Task: Sort the products in the category "Bottles & Formula" by price (lowest first).
Action: Mouse moved to (282, 147)
Screenshot: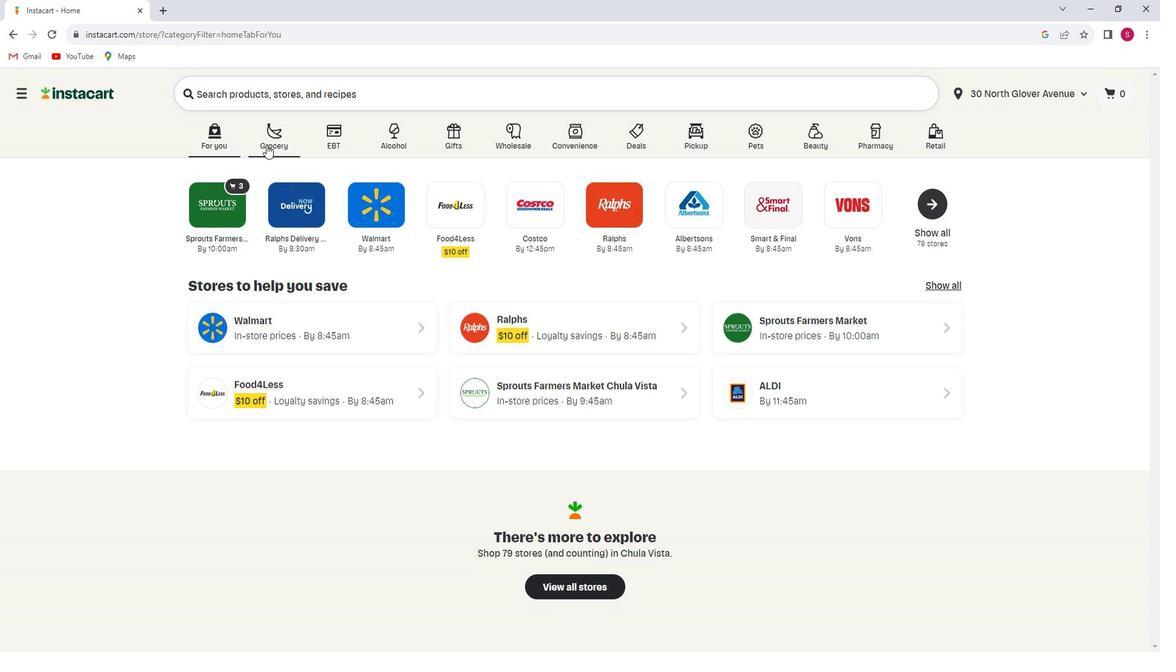 
Action: Mouse pressed left at (282, 147)
Screenshot: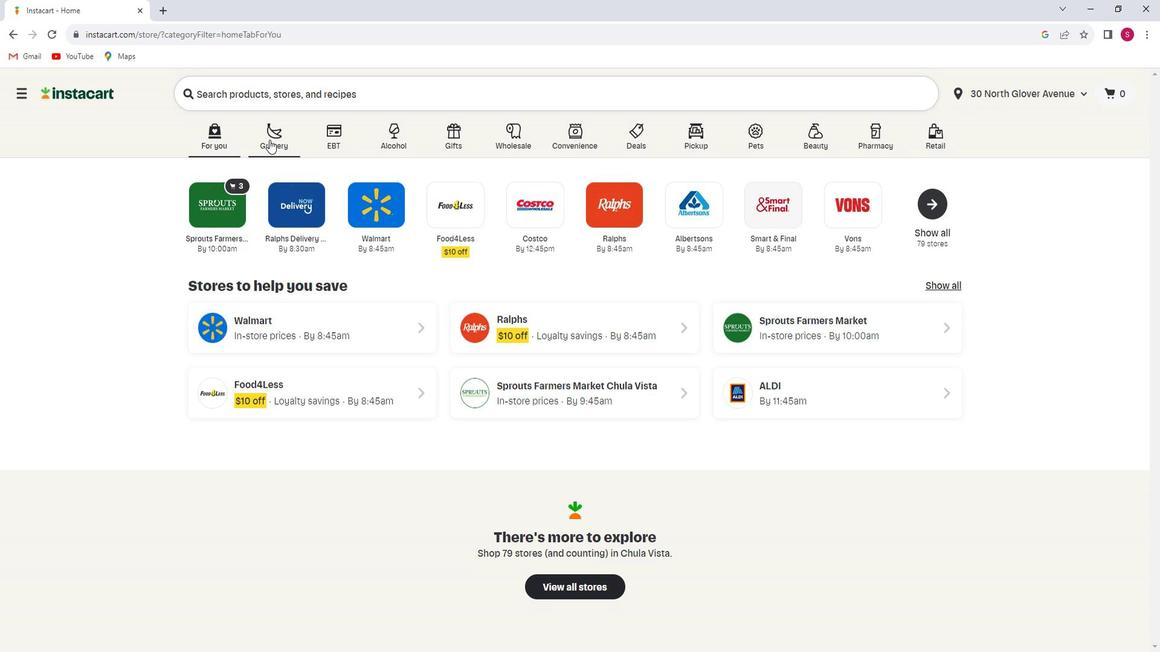 
Action: Mouse moved to (276, 379)
Screenshot: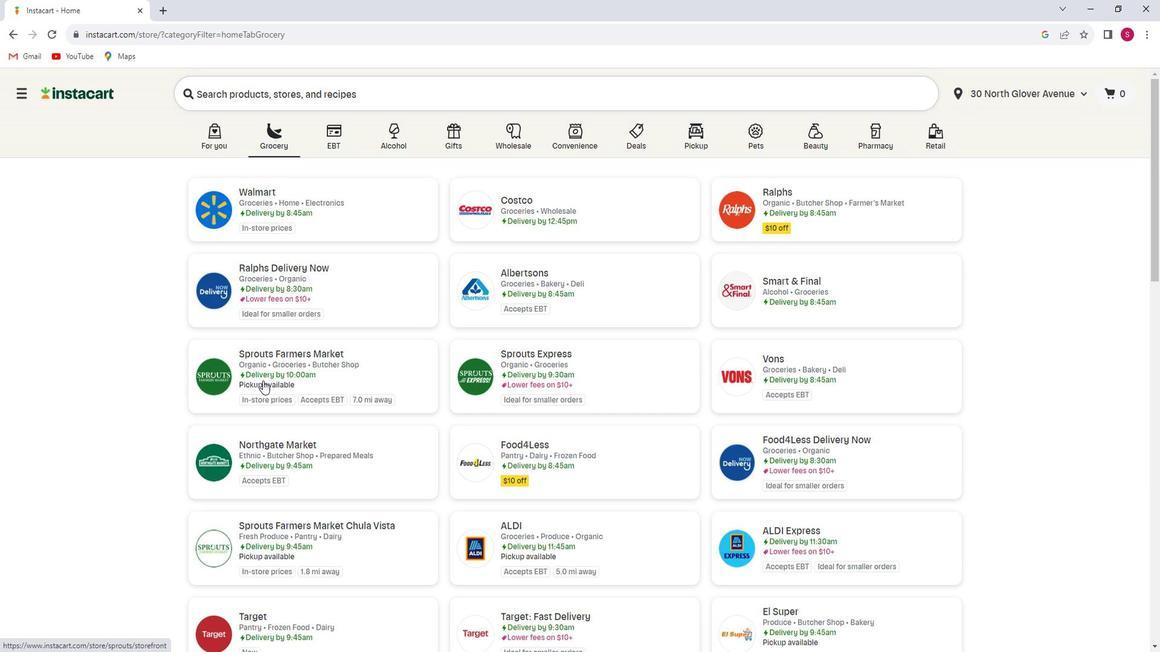 
Action: Mouse pressed left at (276, 379)
Screenshot: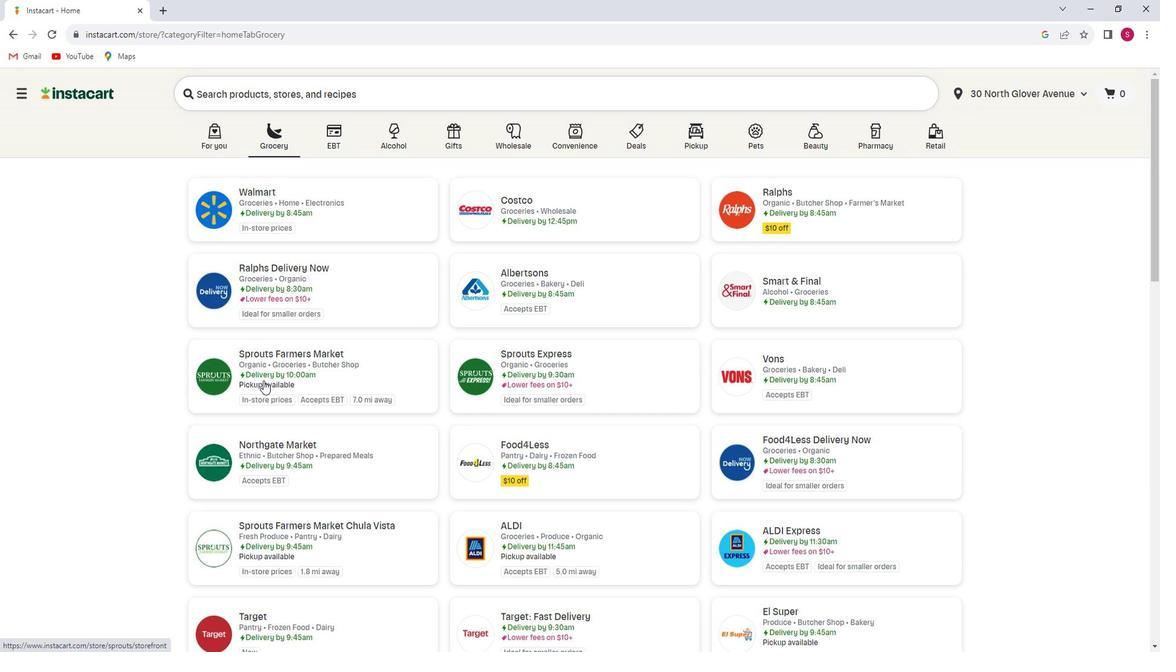 
Action: Mouse moved to (84, 421)
Screenshot: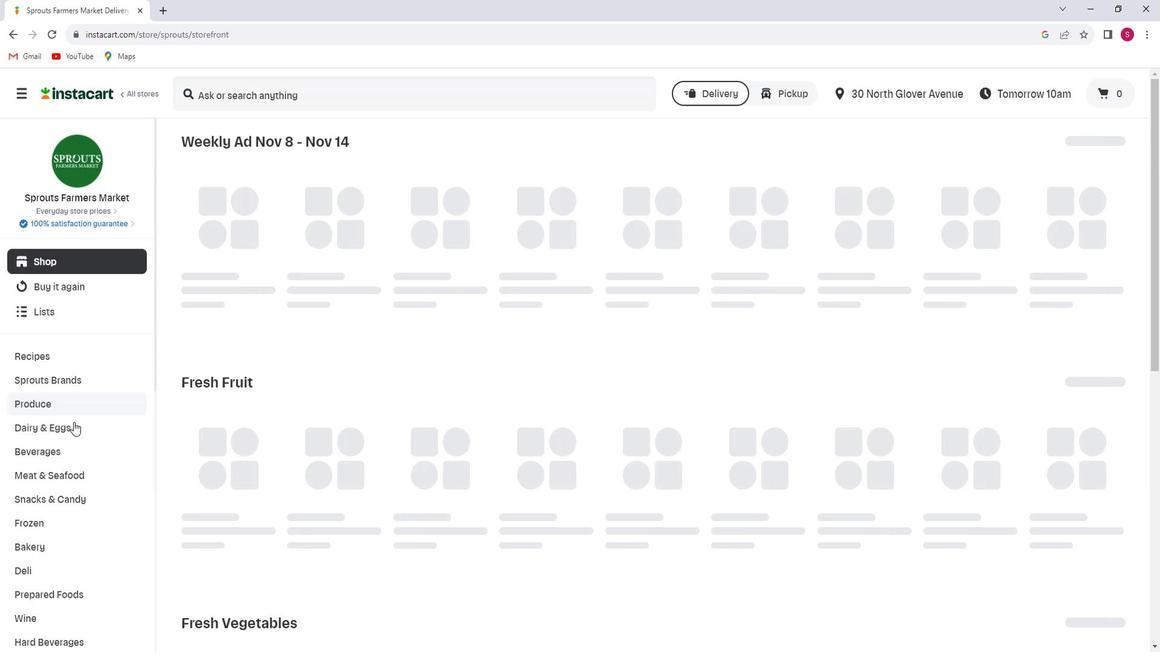 
Action: Mouse scrolled (84, 420) with delta (0, 0)
Screenshot: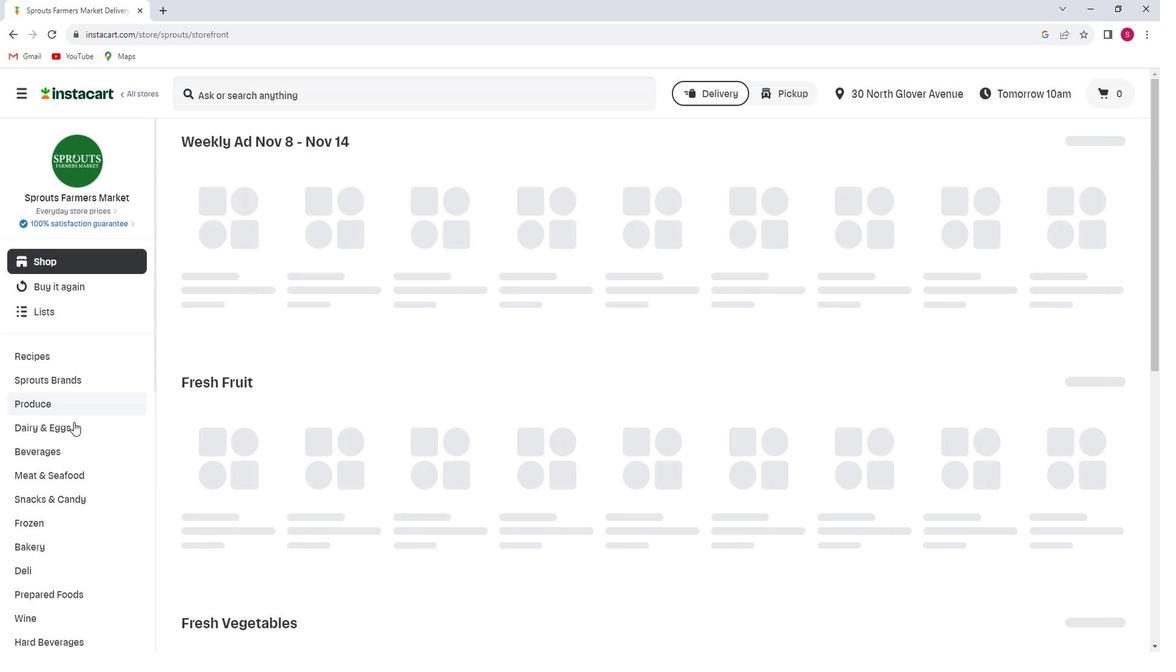 
Action: Mouse scrolled (84, 420) with delta (0, 0)
Screenshot: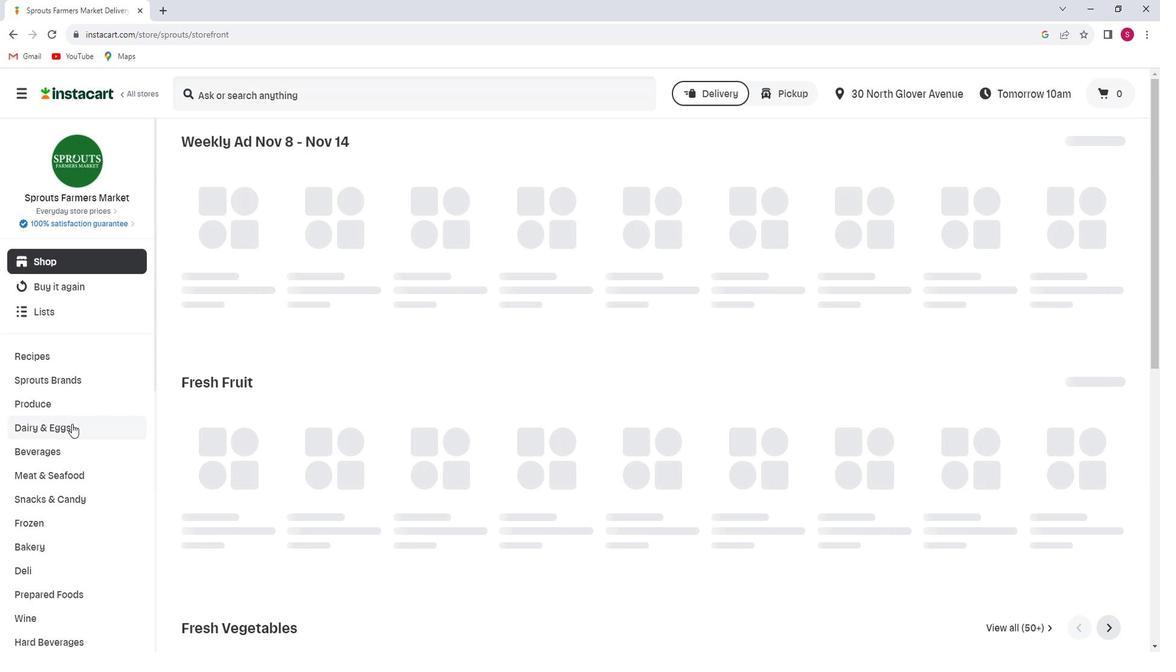 
Action: Mouse scrolled (84, 420) with delta (0, 0)
Screenshot: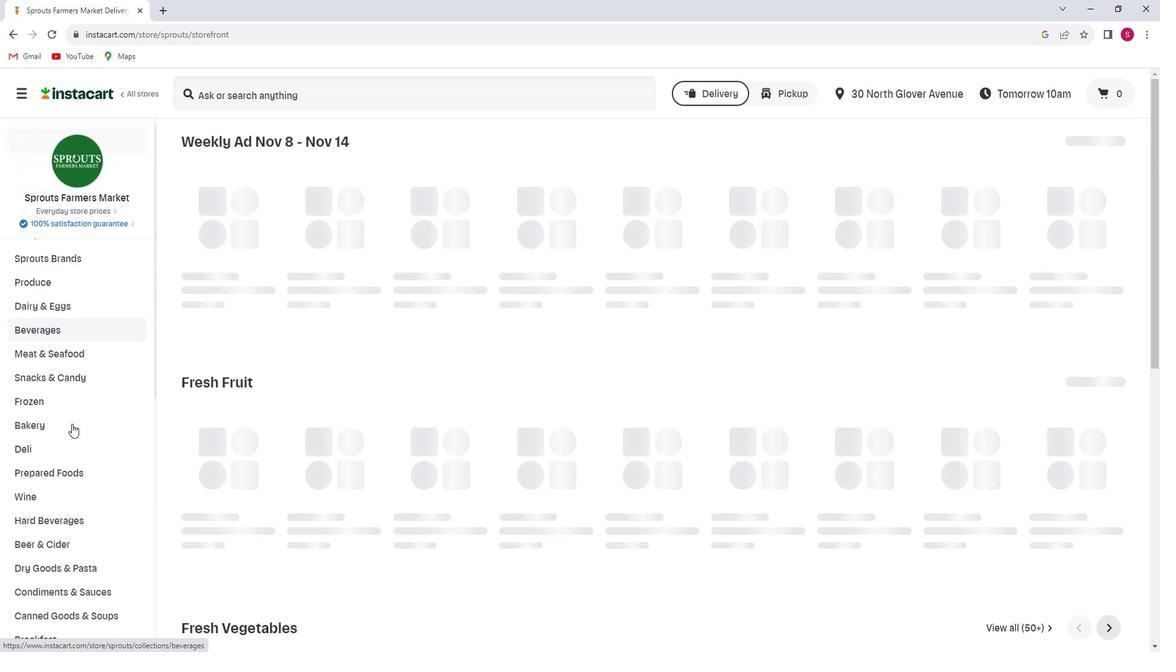 
Action: Mouse scrolled (84, 420) with delta (0, 0)
Screenshot: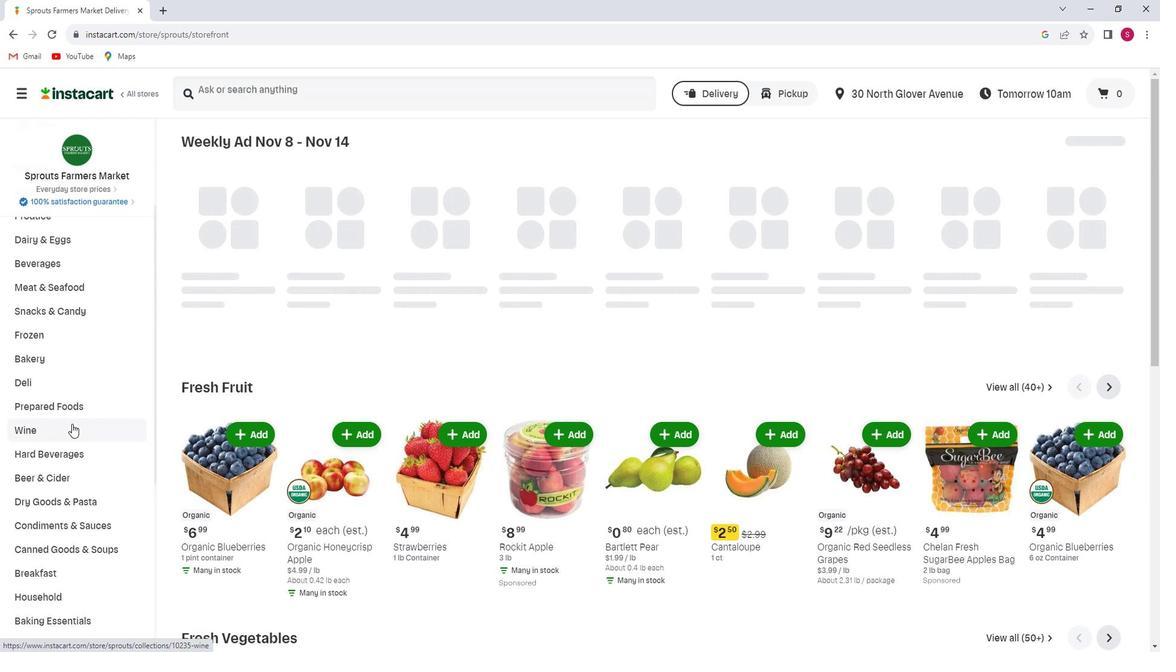 
Action: Mouse scrolled (84, 420) with delta (0, 0)
Screenshot: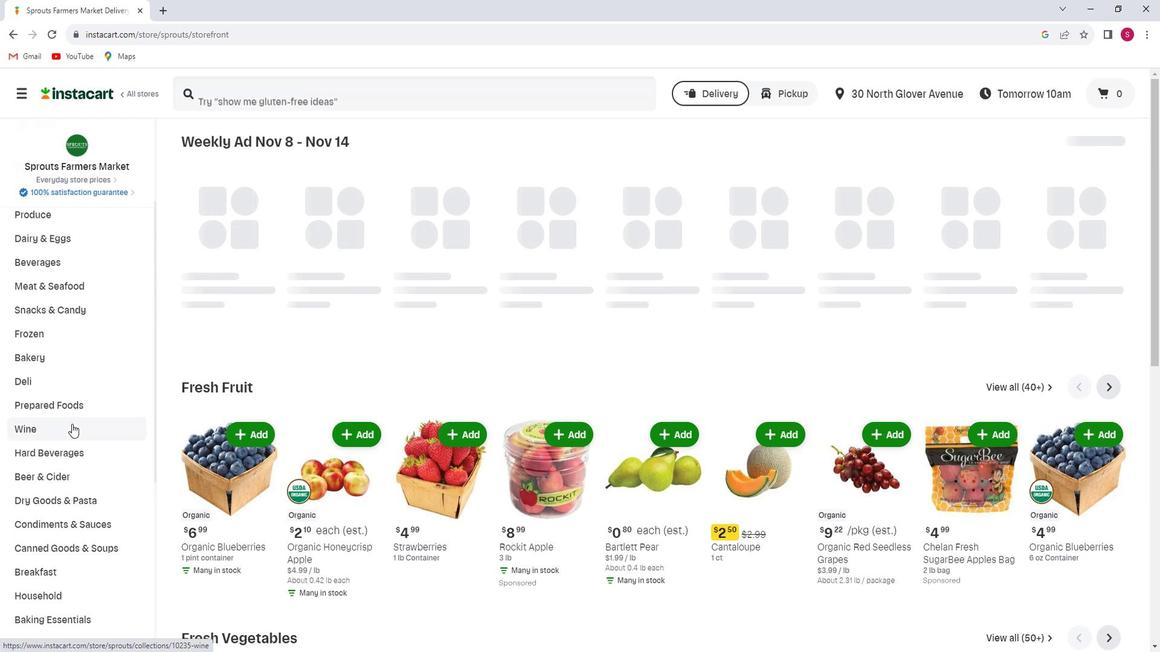 
Action: Mouse scrolled (84, 420) with delta (0, 0)
Screenshot: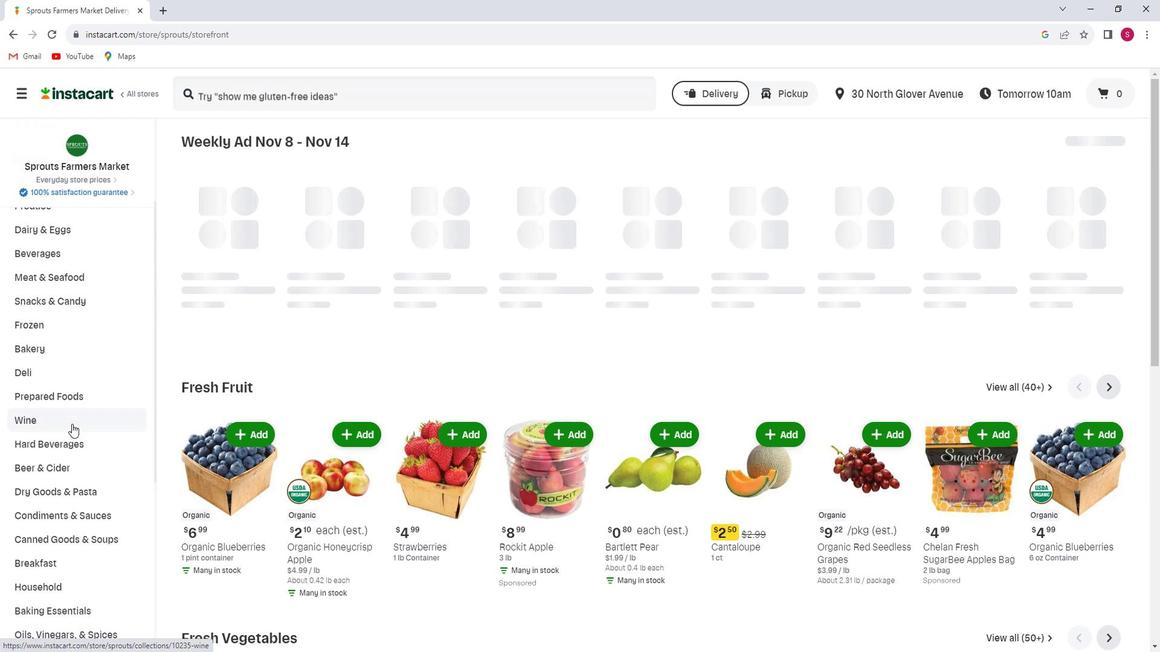 
Action: Mouse scrolled (84, 420) with delta (0, 0)
Screenshot: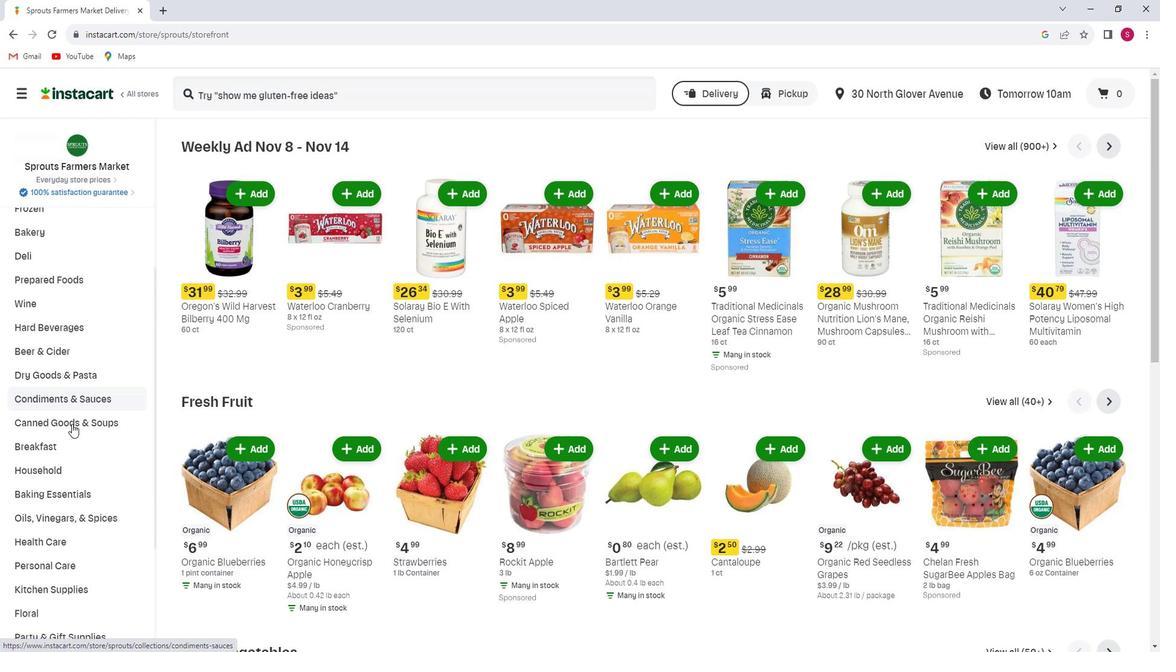 
Action: Mouse scrolled (84, 420) with delta (0, 0)
Screenshot: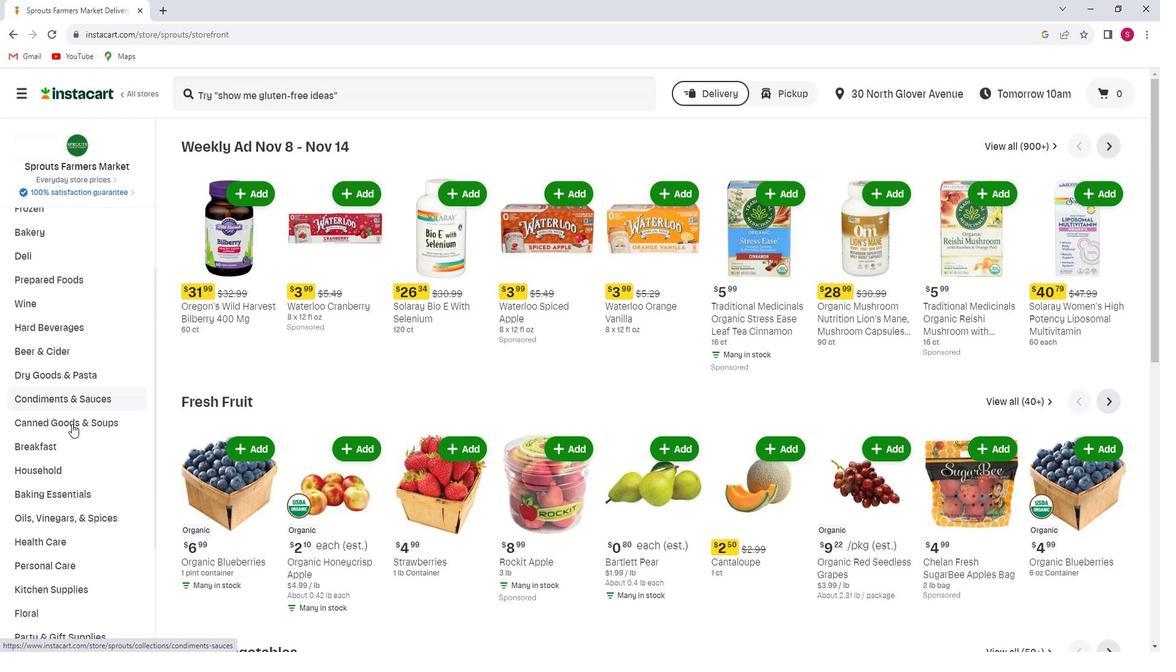 
Action: Mouse moved to (84, 423)
Screenshot: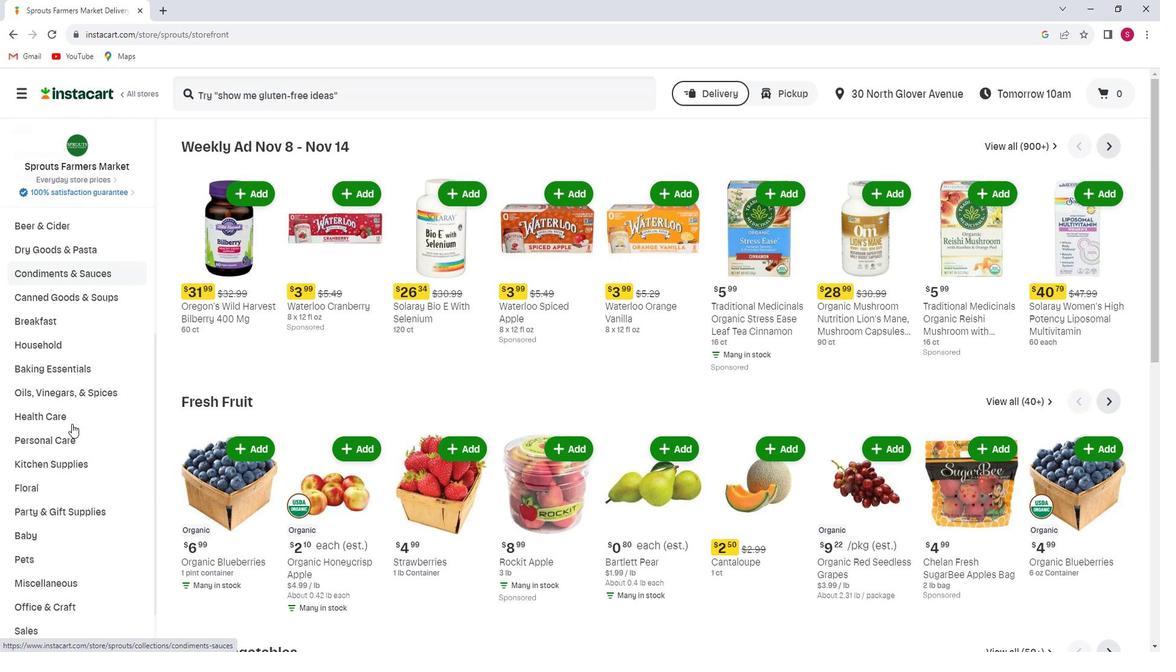 
Action: Mouse scrolled (84, 423) with delta (0, 0)
Screenshot: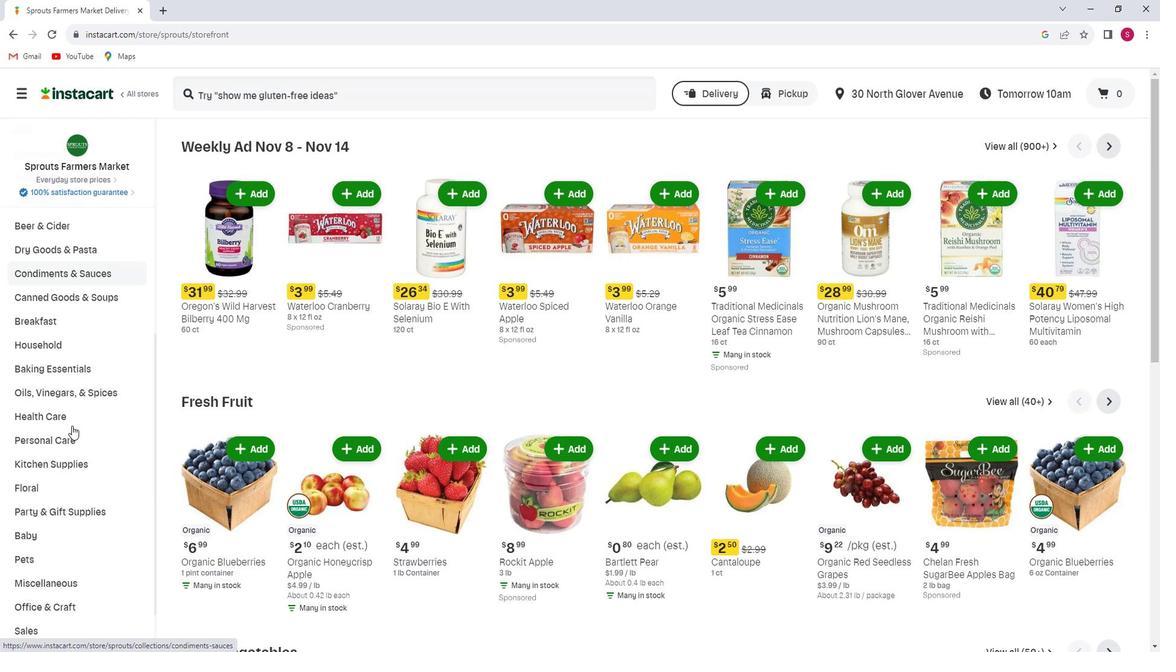 
Action: Mouse moved to (71, 468)
Screenshot: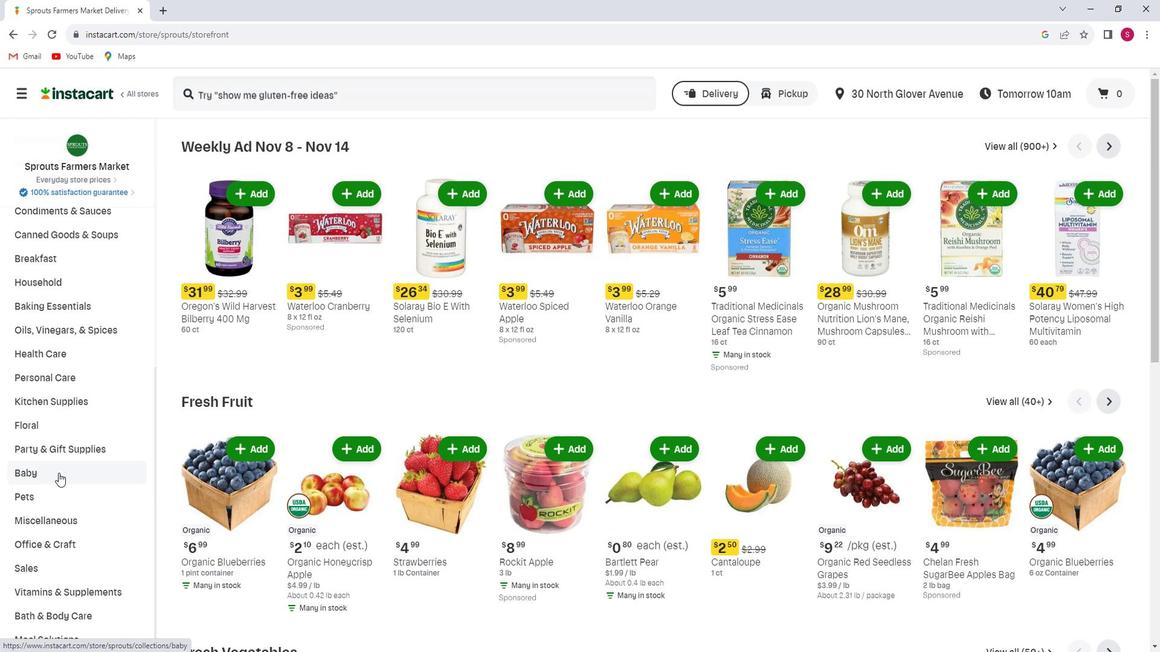 
Action: Mouse pressed left at (71, 468)
Screenshot: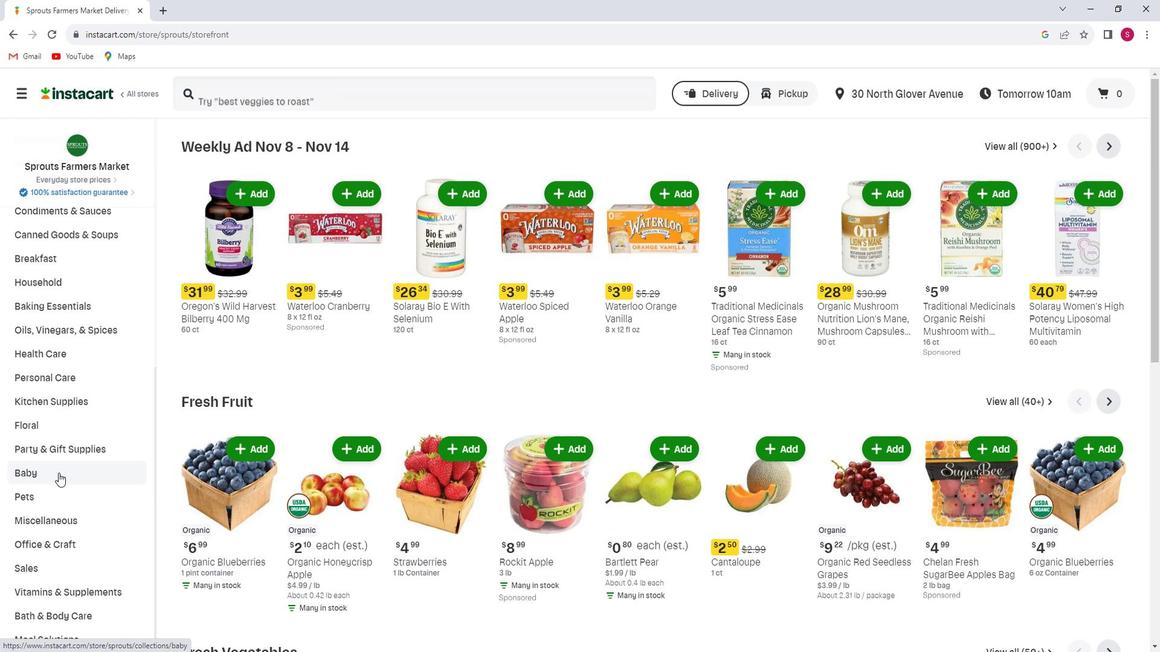 
Action: Mouse moved to (76, 539)
Screenshot: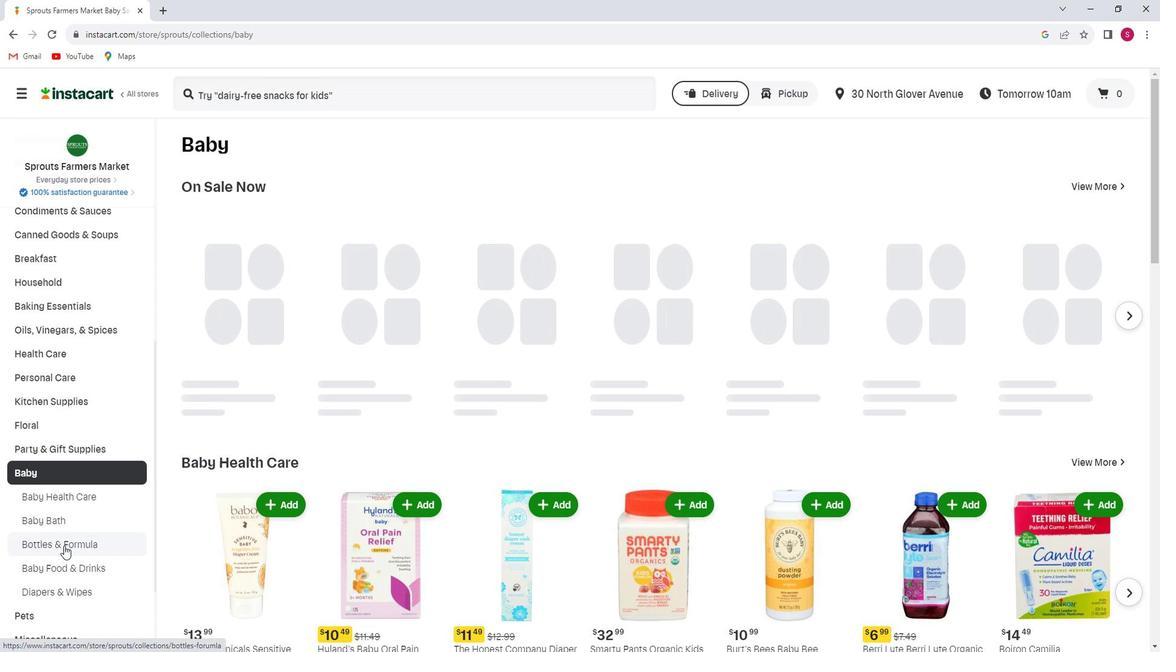 
Action: Mouse pressed left at (76, 539)
Screenshot: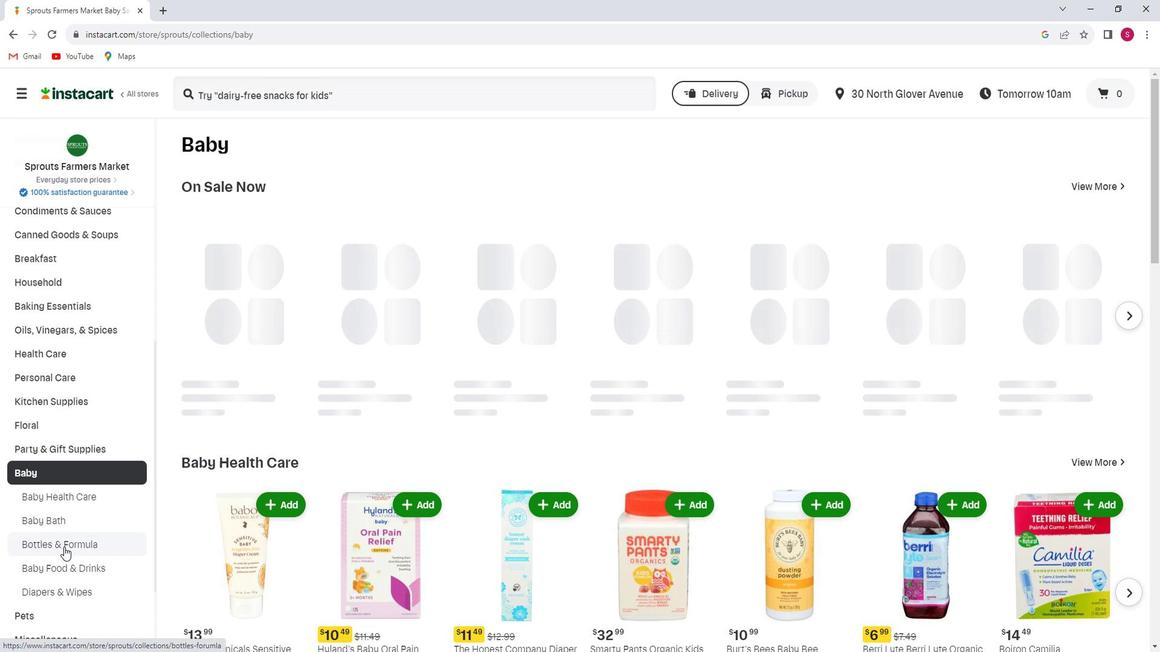 
Action: Mouse moved to (1107, 193)
Screenshot: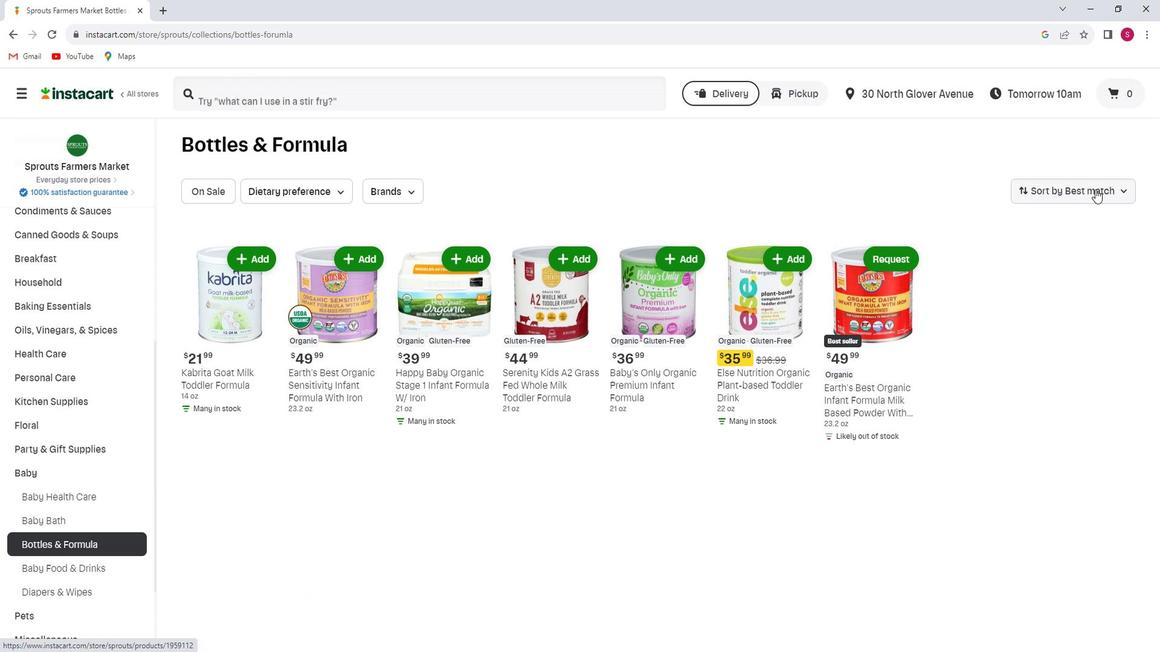 
Action: Mouse pressed left at (1107, 193)
Screenshot: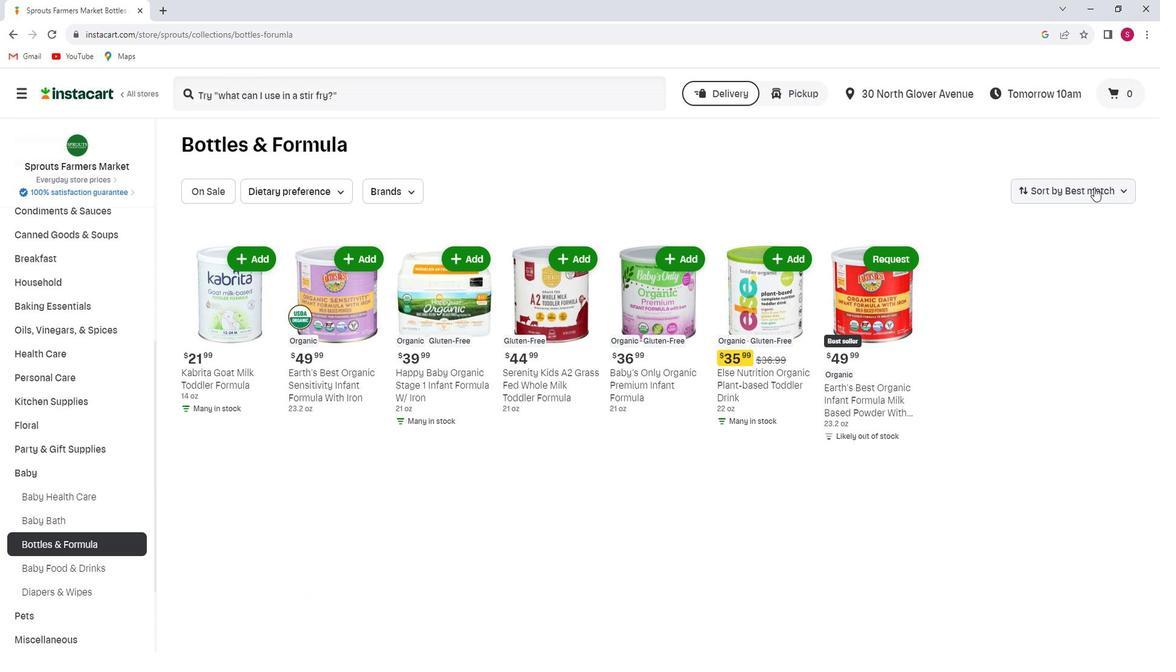 
Action: Mouse moved to (1114, 253)
Screenshot: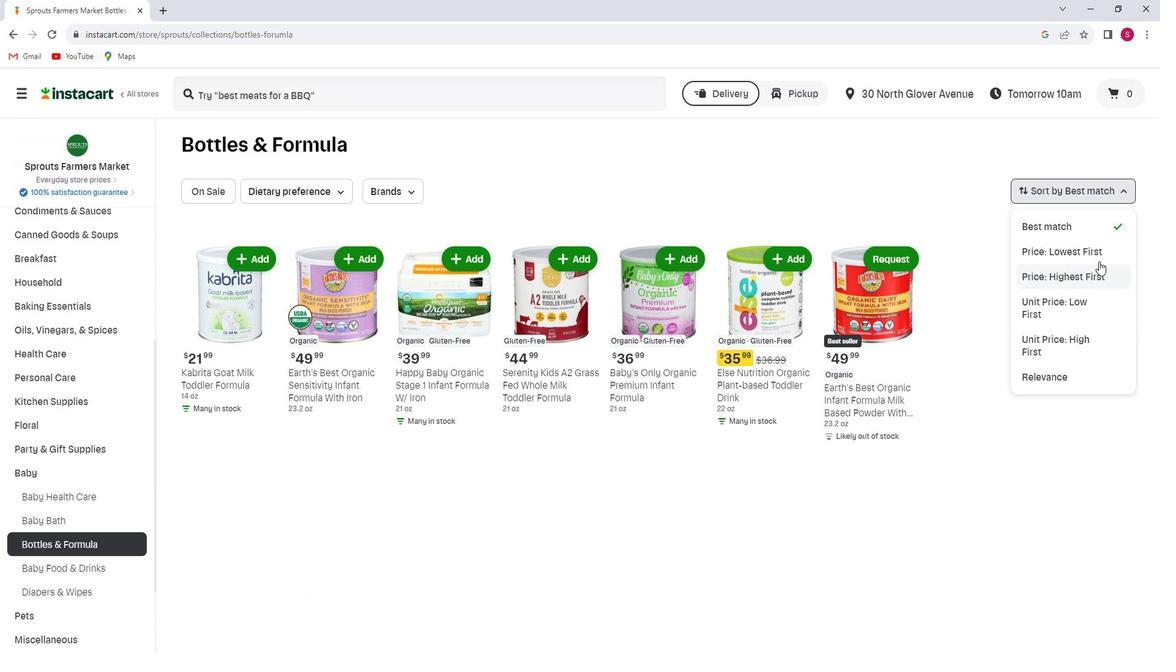 
Action: Mouse pressed left at (1114, 253)
Screenshot: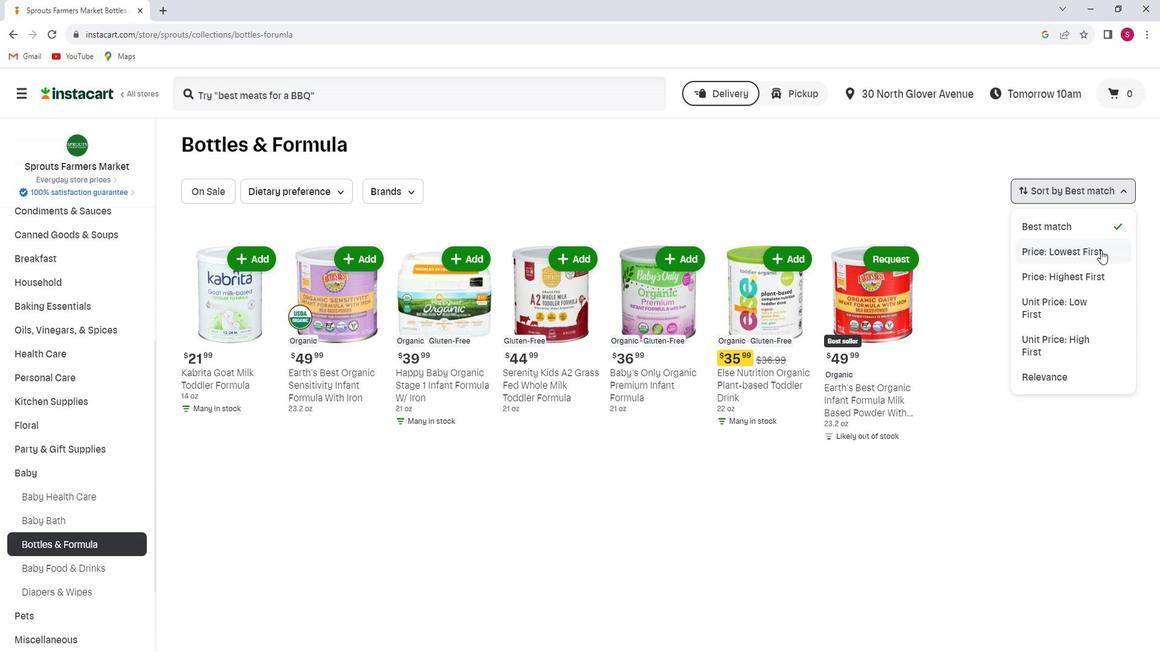 
